 Task: Add Sprouts Oven Roasted Chicken Breast to the cart.
Action: Mouse moved to (66, 127)
Screenshot: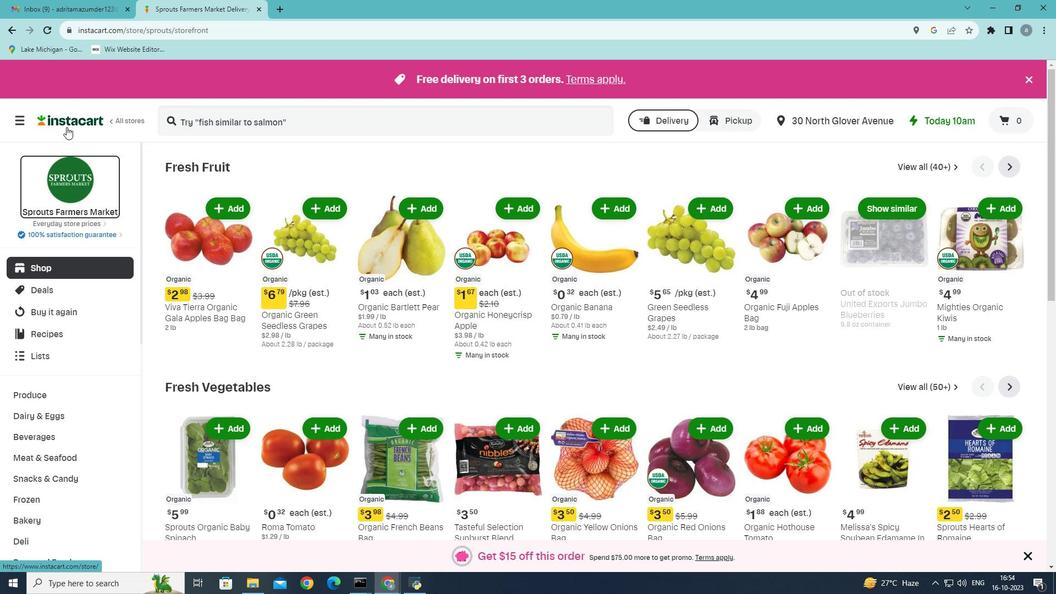 
Action: Mouse pressed left at (66, 127)
Screenshot: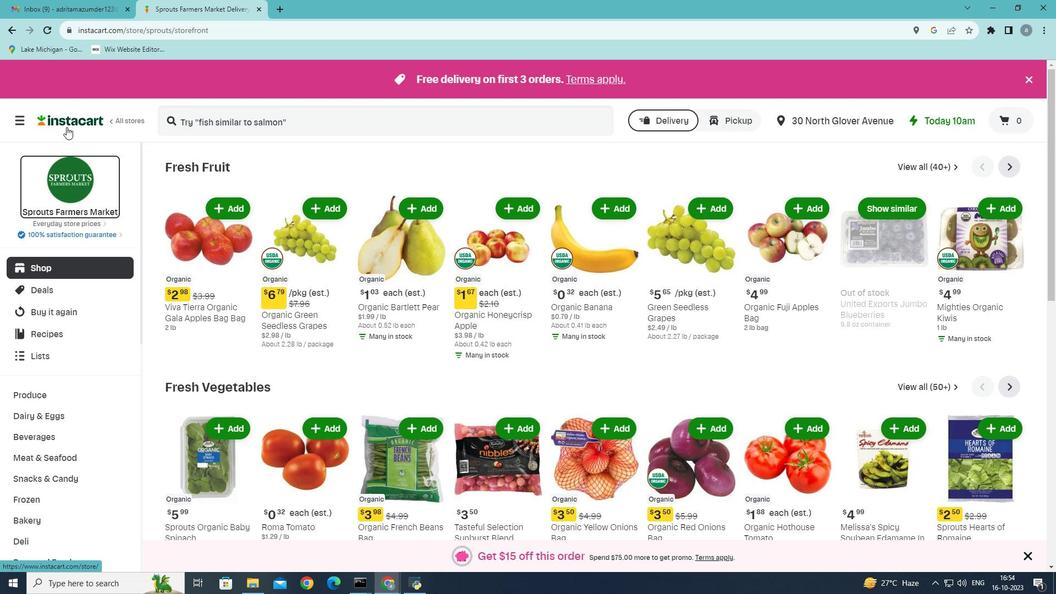 
Action: Mouse moved to (17, 87)
Screenshot: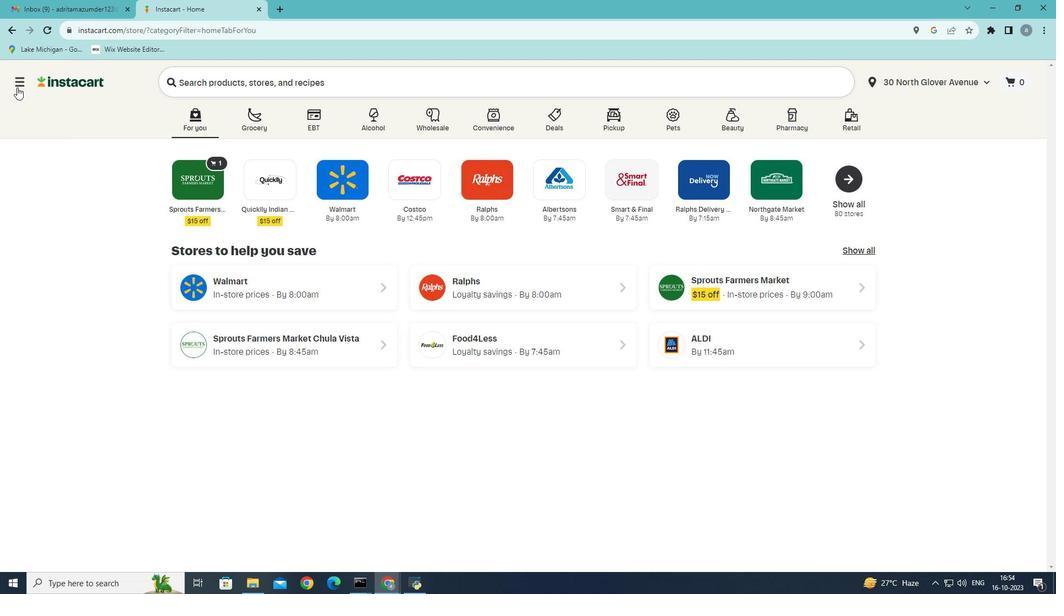 
Action: Mouse pressed left at (17, 87)
Screenshot: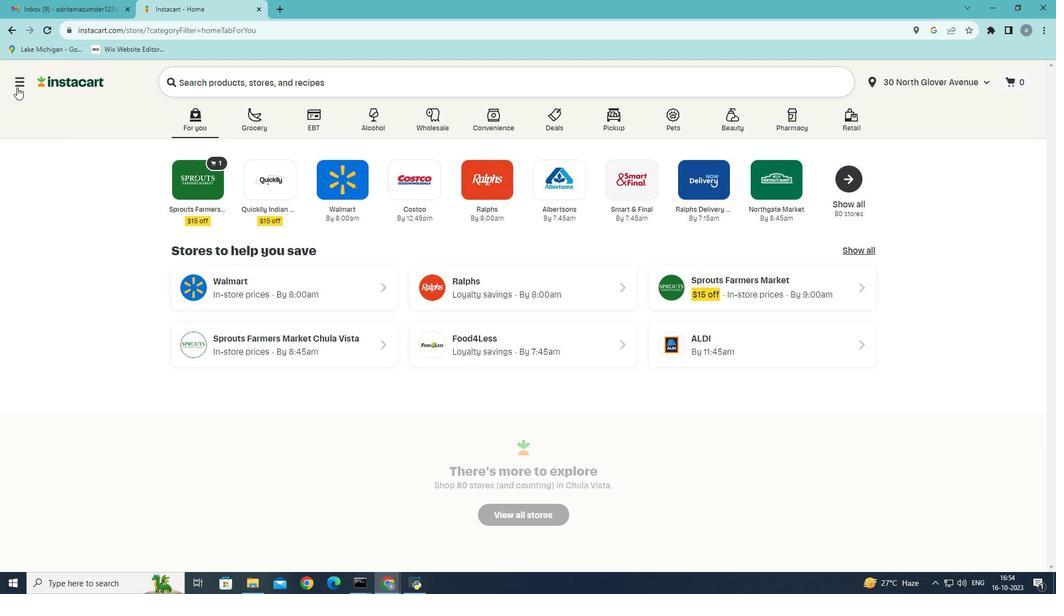 
Action: Mouse moved to (72, 319)
Screenshot: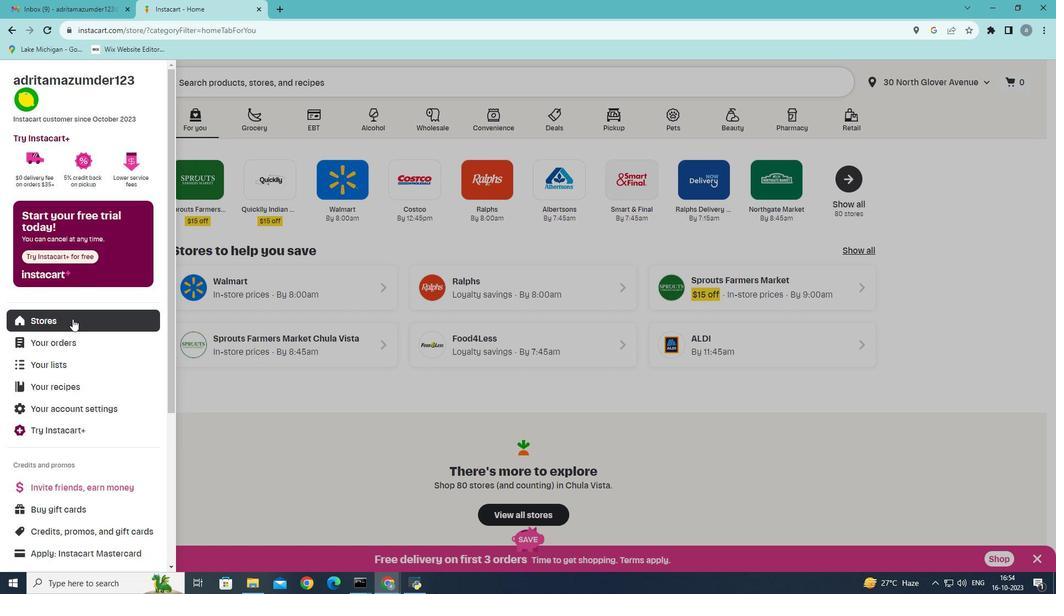 
Action: Mouse pressed left at (72, 319)
Screenshot: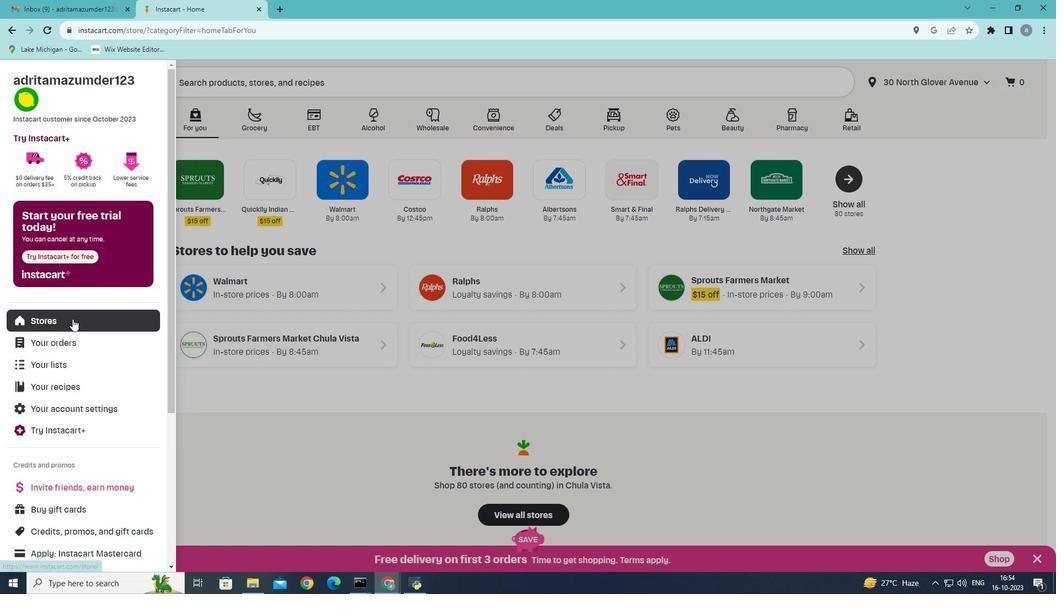
Action: Mouse moved to (227, 116)
Screenshot: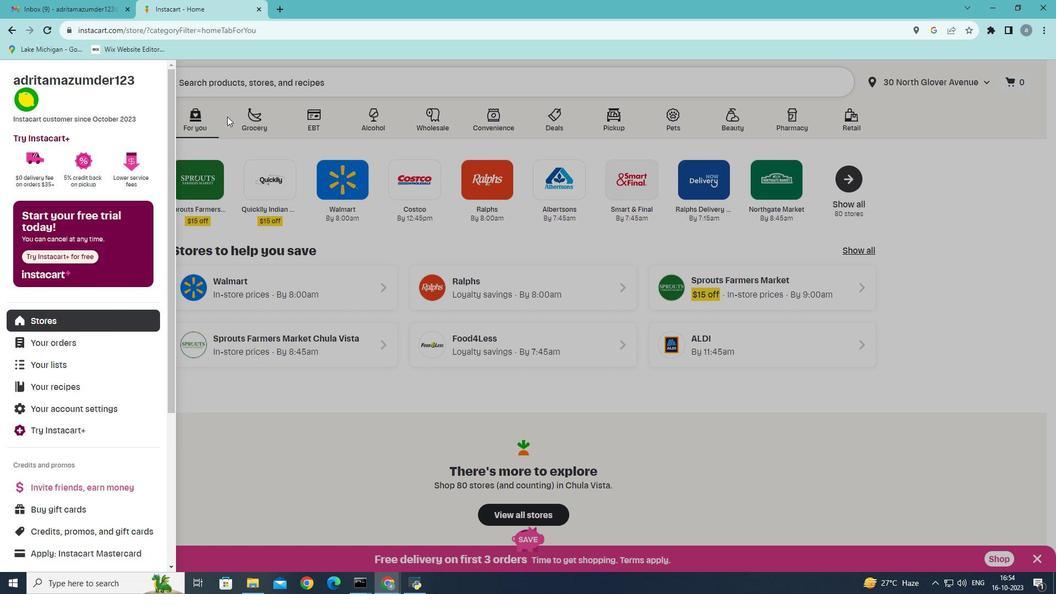 
Action: Mouse pressed left at (227, 116)
Screenshot: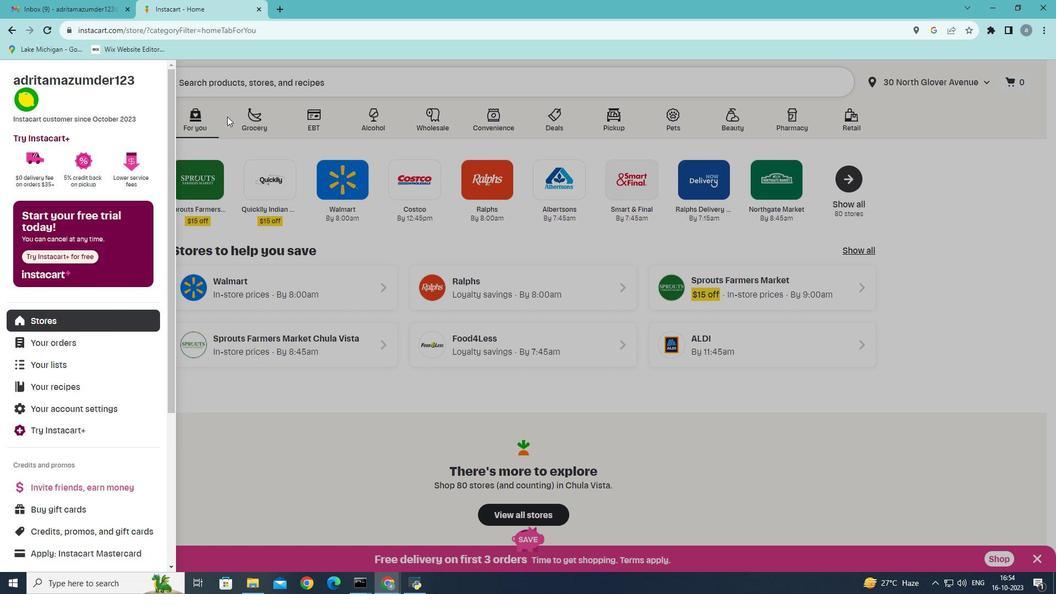 
Action: Mouse moved to (256, 123)
Screenshot: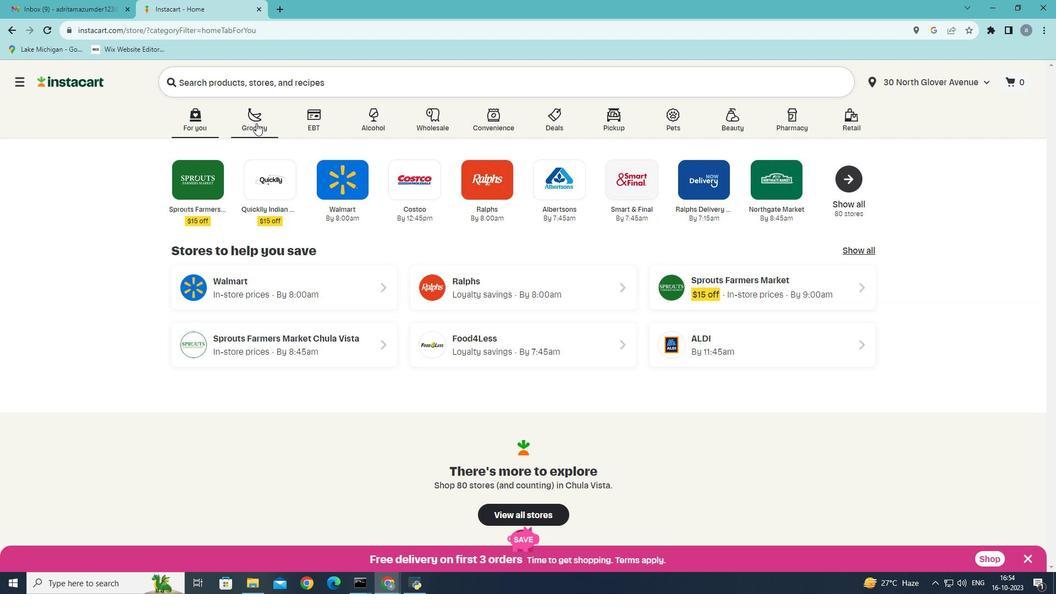 
Action: Mouse pressed left at (256, 123)
Screenshot: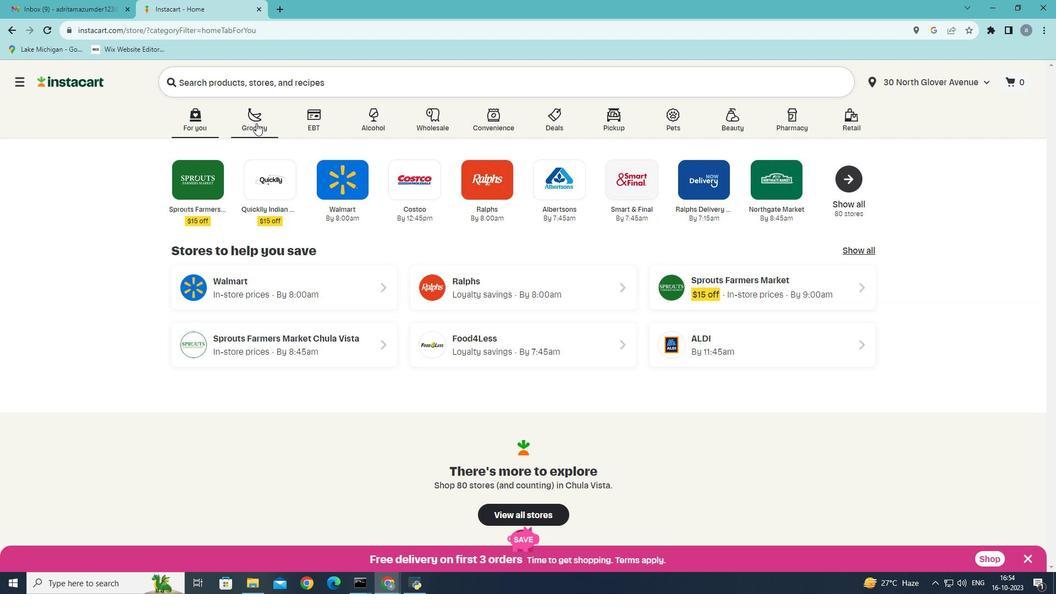 
Action: Mouse moved to (720, 247)
Screenshot: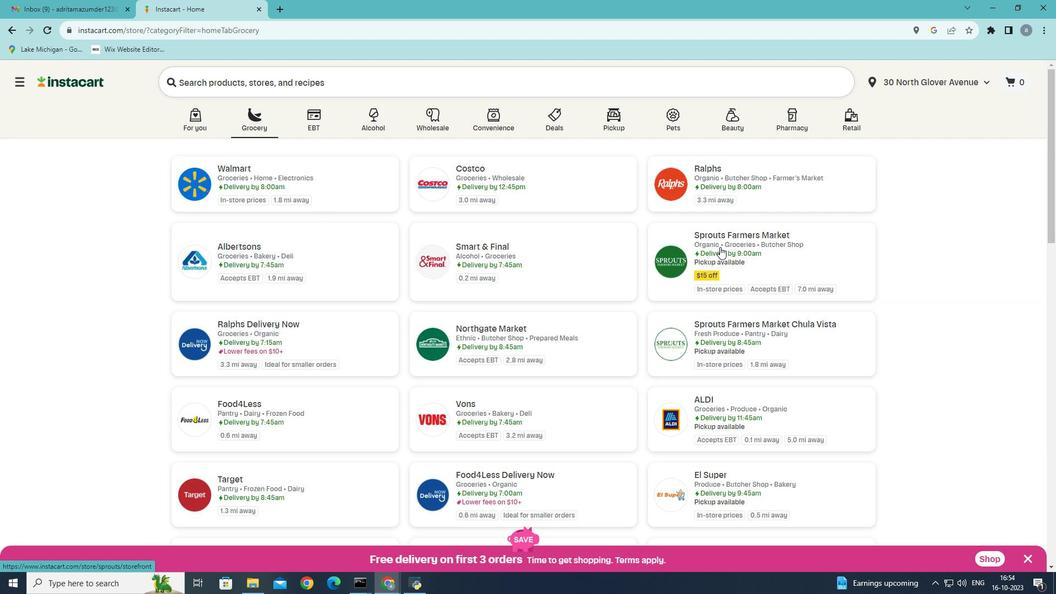 
Action: Mouse pressed left at (720, 247)
Screenshot: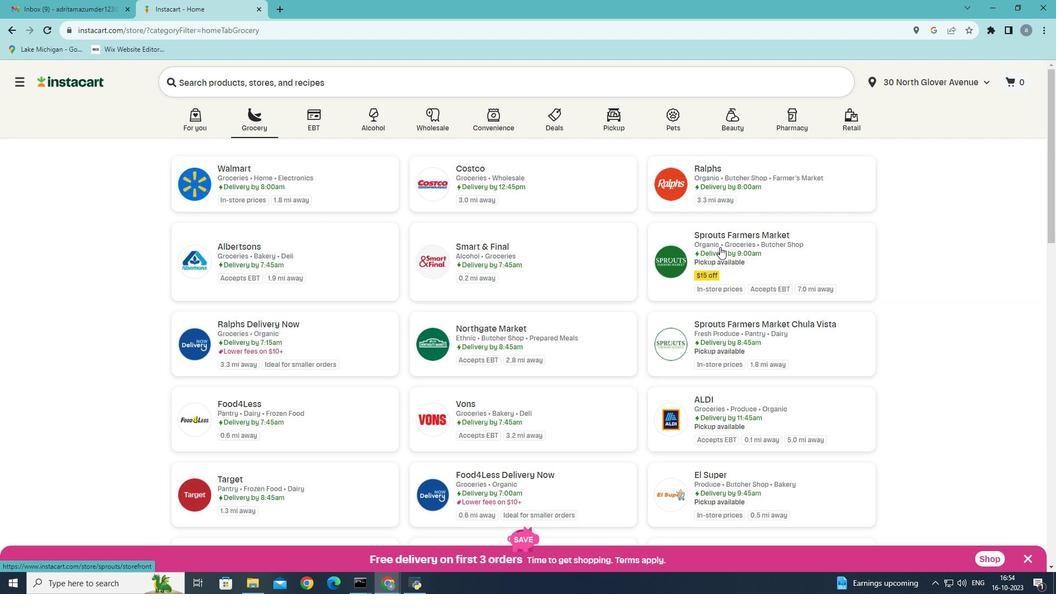 
Action: Mouse moved to (66, 455)
Screenshot: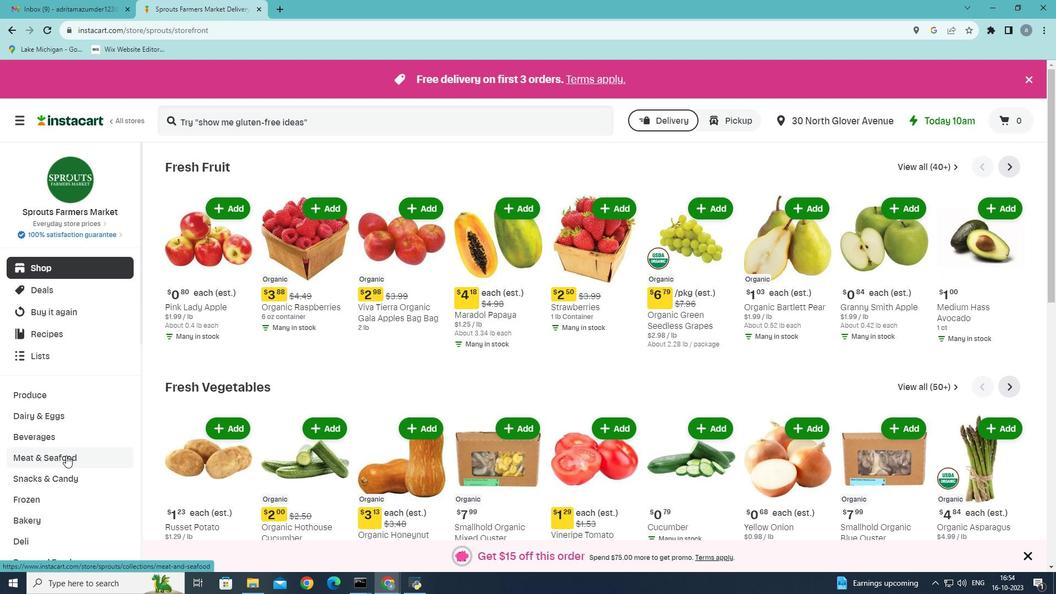 
Action: Mouse pressed left at (66, 455)
Screenshot: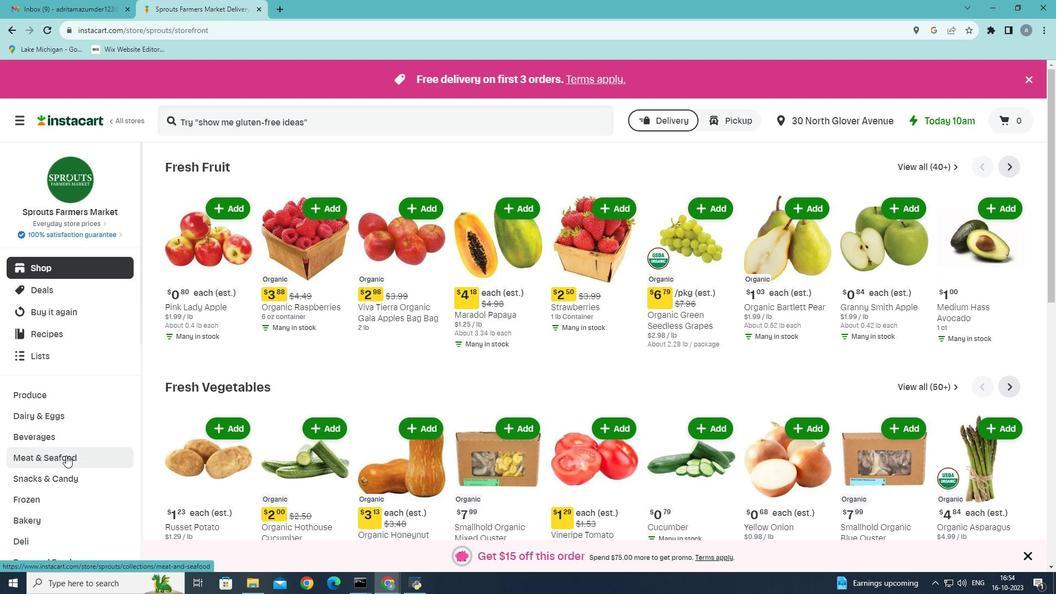 
Action: Mouse moved to (282, 197)
Screenshot: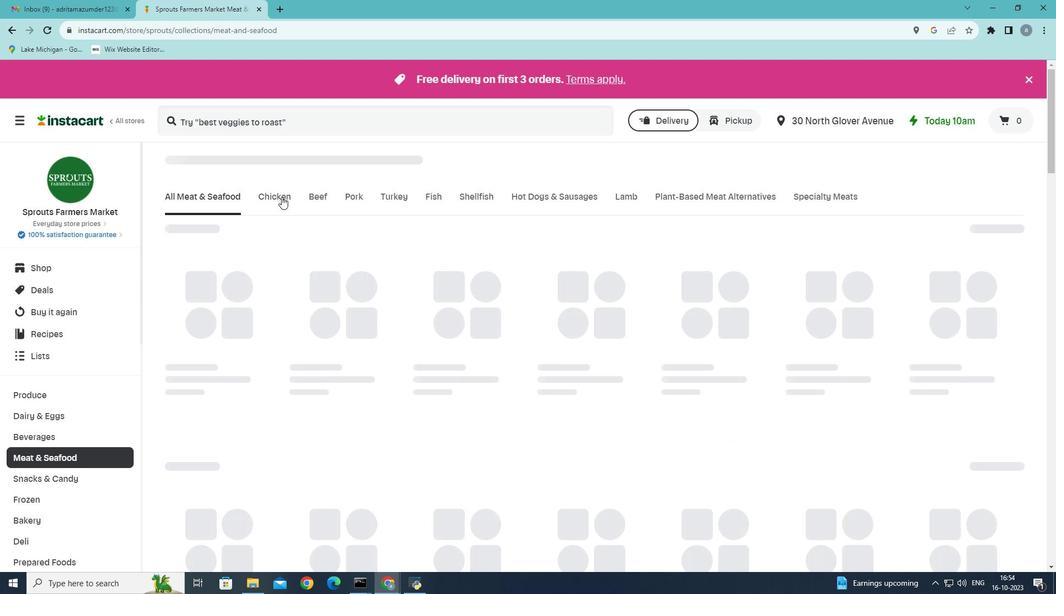 
Action: Mouse pressed left at (282, 197)
Screenshot: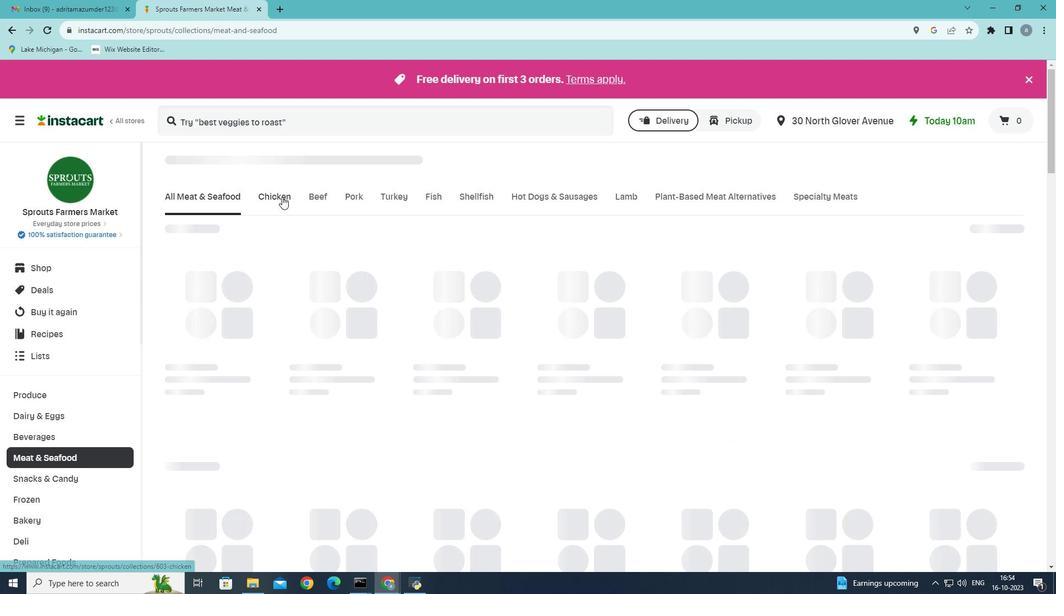 
Action: Mouse moved to (263, 234)
Screenshot: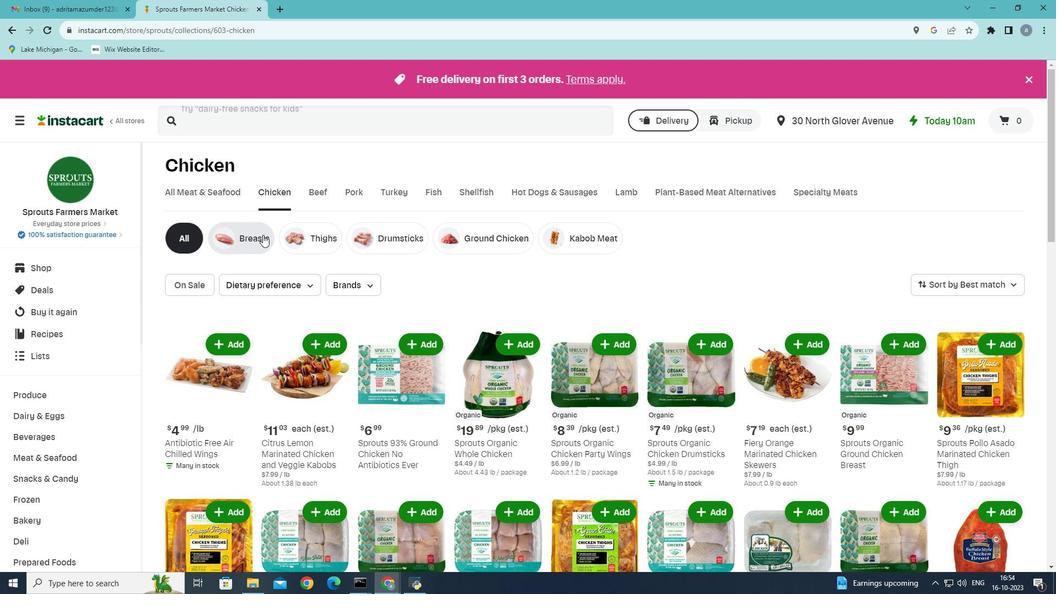 
Action: Mouse pressed left at (263, 234)
Screenshot: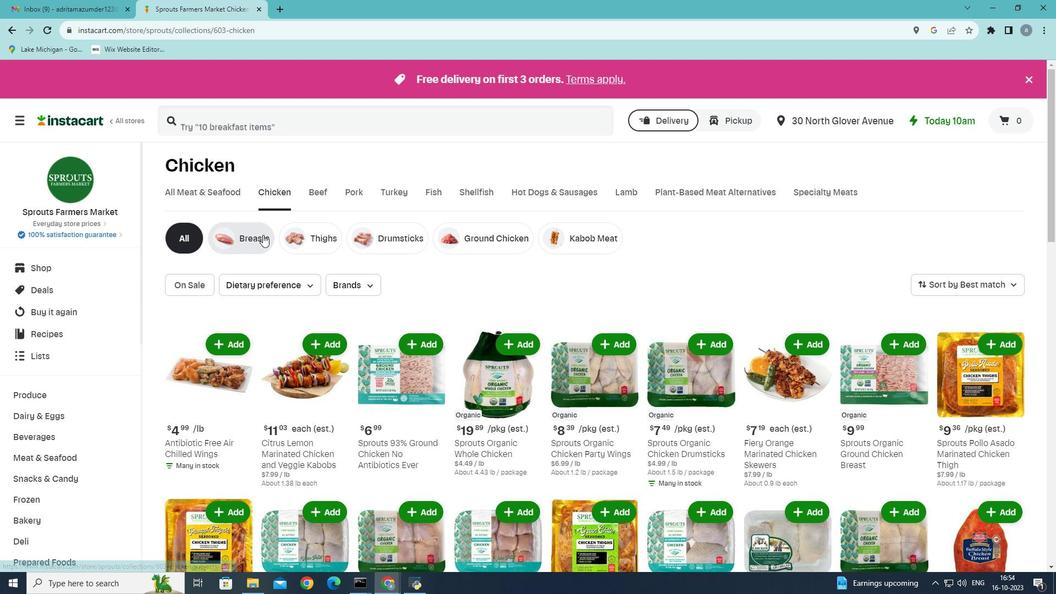 
Action: Mouse moved to (216, 122)
Screenshot: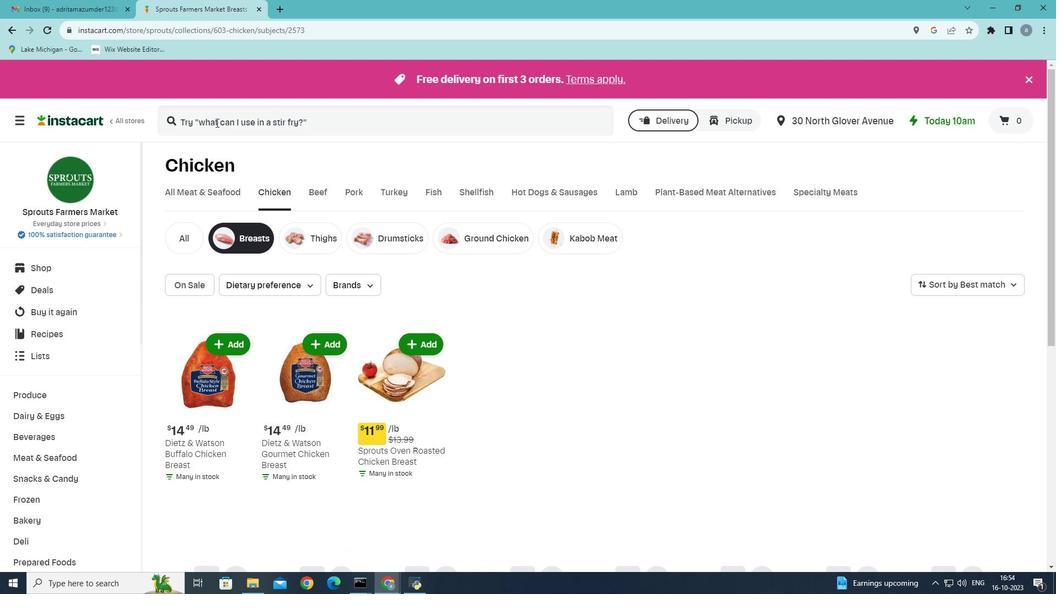 
Action: Mouse pressed left at (216, 122)
Screenshot: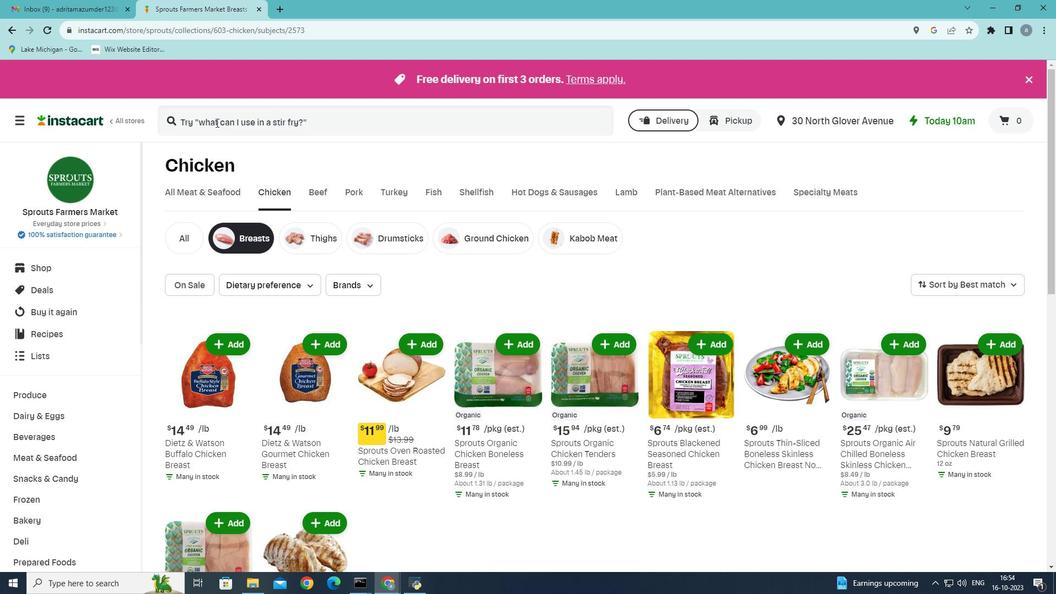 
Action: Key pressed <Key.shift>Sprouts<Key.space>on<Key.backspace>ven<Key.space>roated<Key.space><Key.backspace><Key.backspace><Key.backspace><Key.backspace>sted<Key.space>chicken<Key.enter>
Screenshot: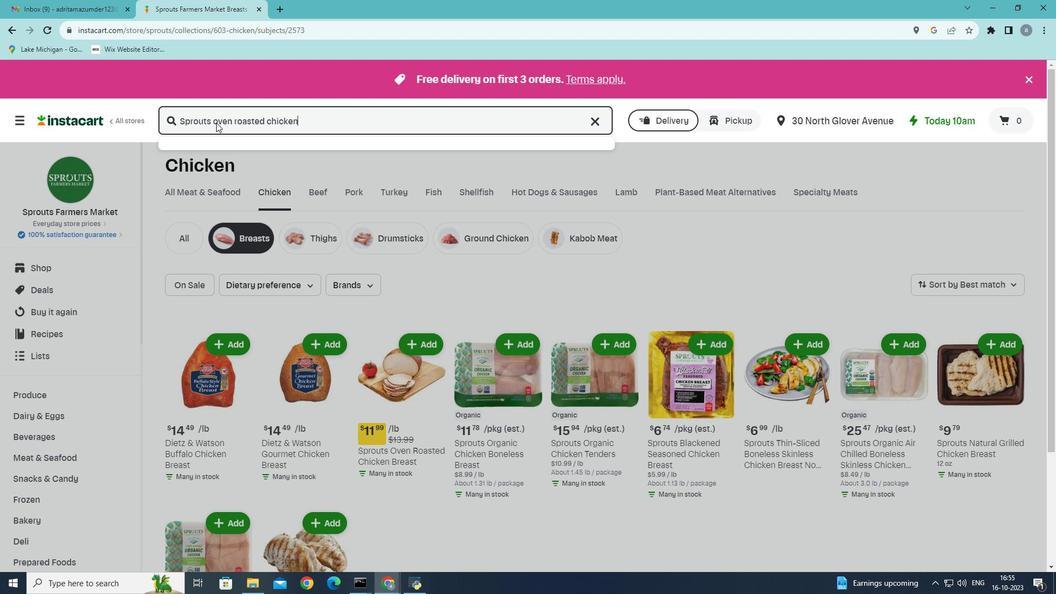 
Action: Mouse moved to (653, 224)
Screenshot: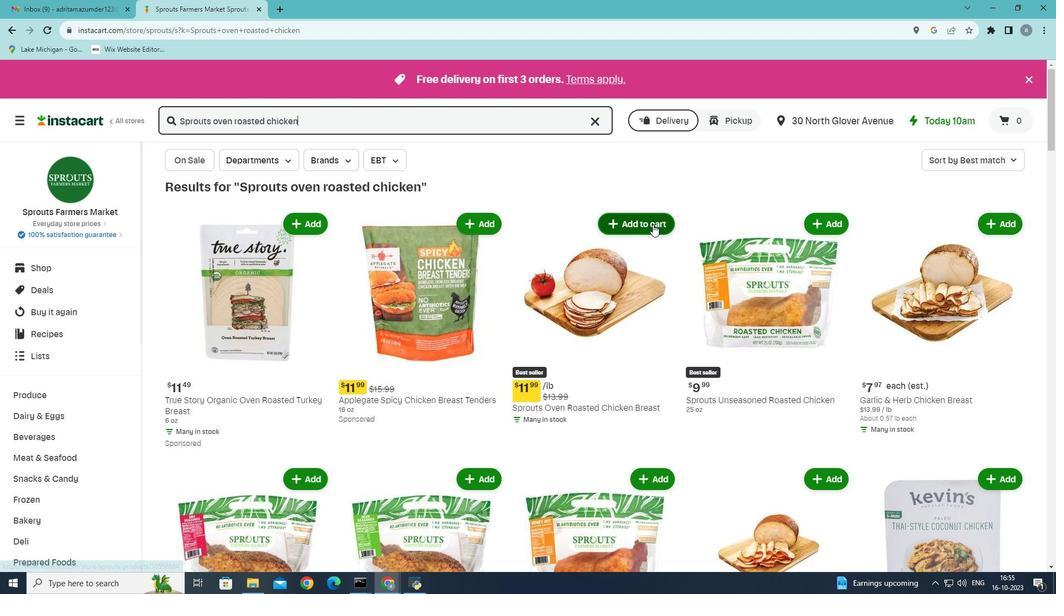 
Action: Mouse pressed left at (653, 224)
Screenshot: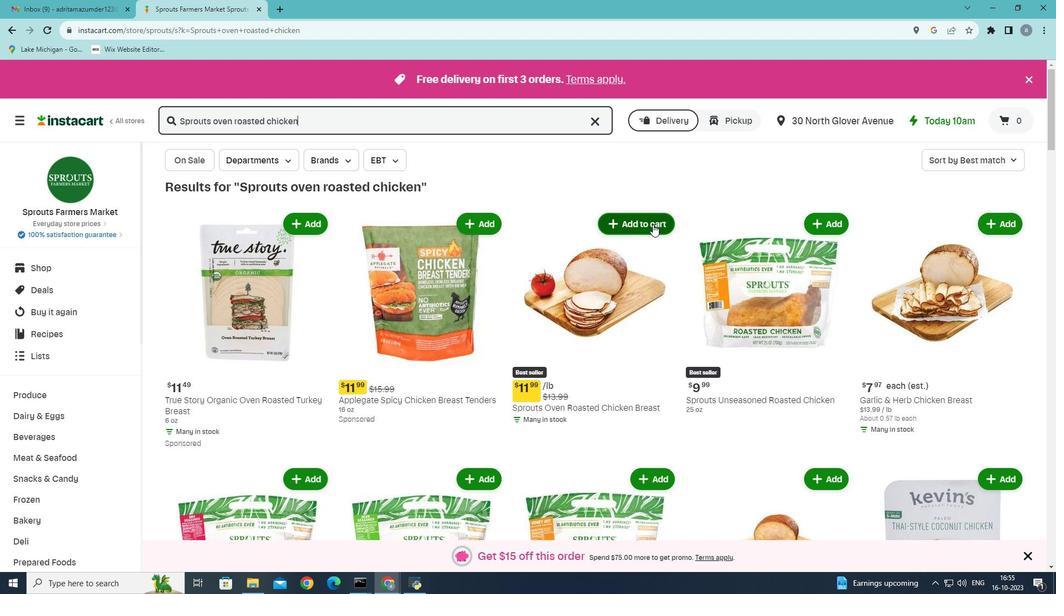 
Action: Mouse moved to (653, 227)
Screenshot: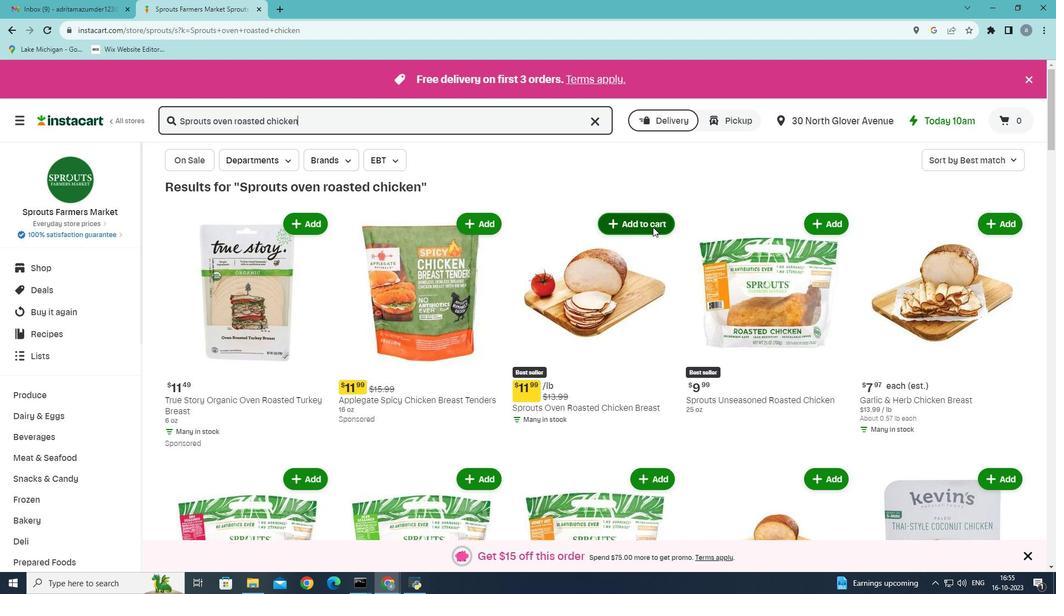 
